 Task: Search for repositories created by a particular user or organization.
Action: Mouse moved to (858, 61)
Screenshot: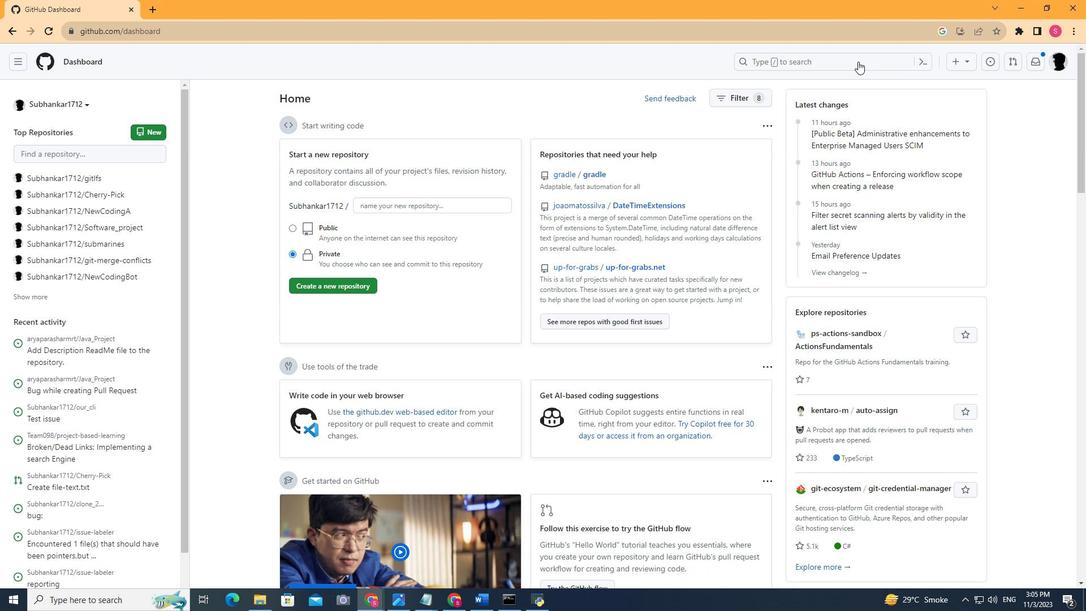 
Action: Mouse pressed left at (858, 61)
Screenshot: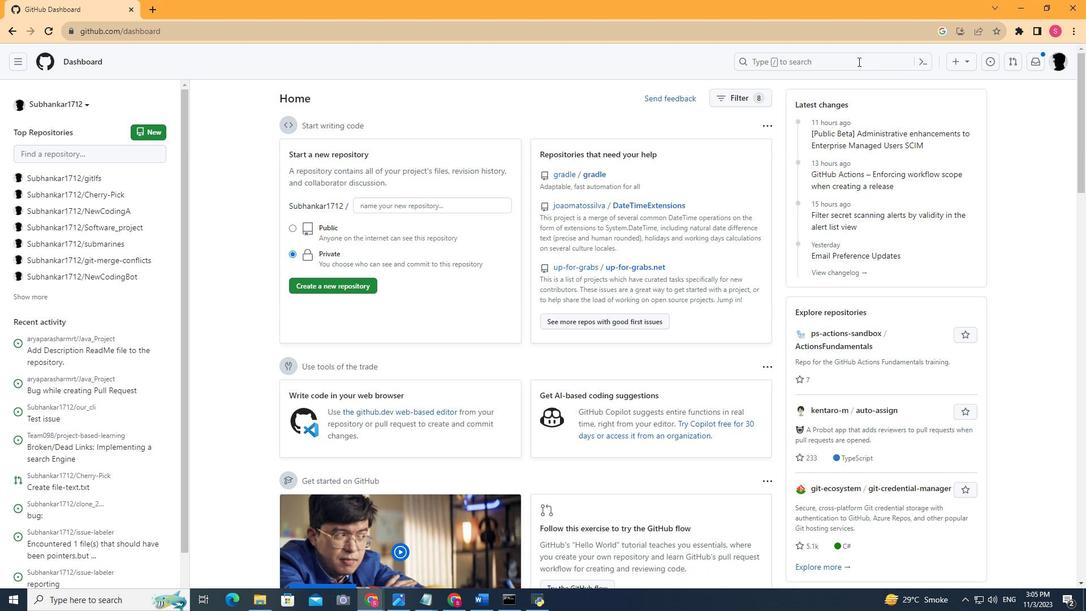 
Action: Key pressed adisoftage
Screenshot: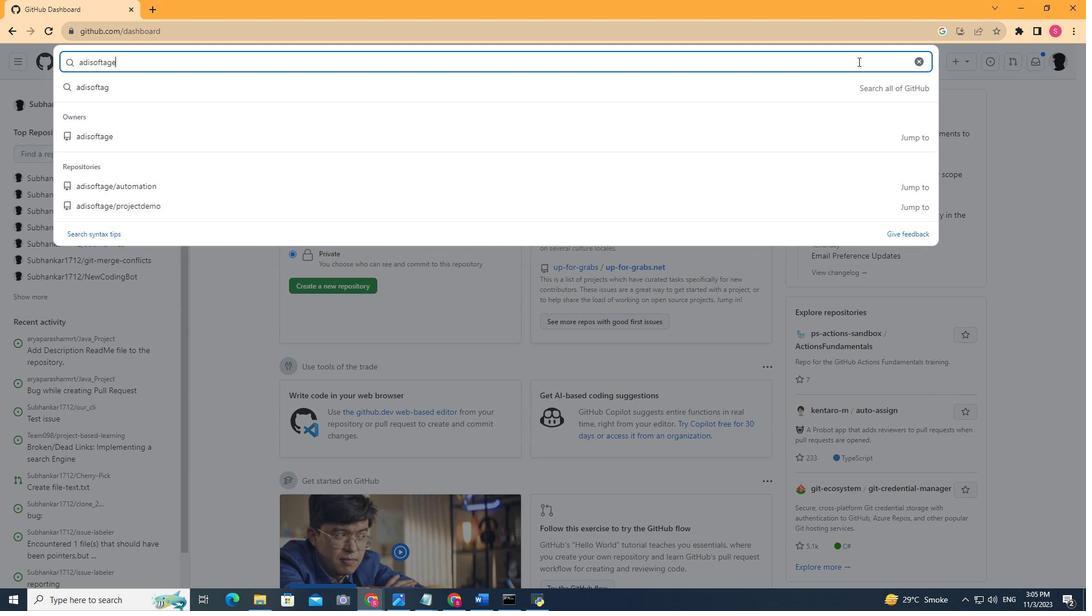 
Action: Mouse moved to (82, 132)
Screenshot: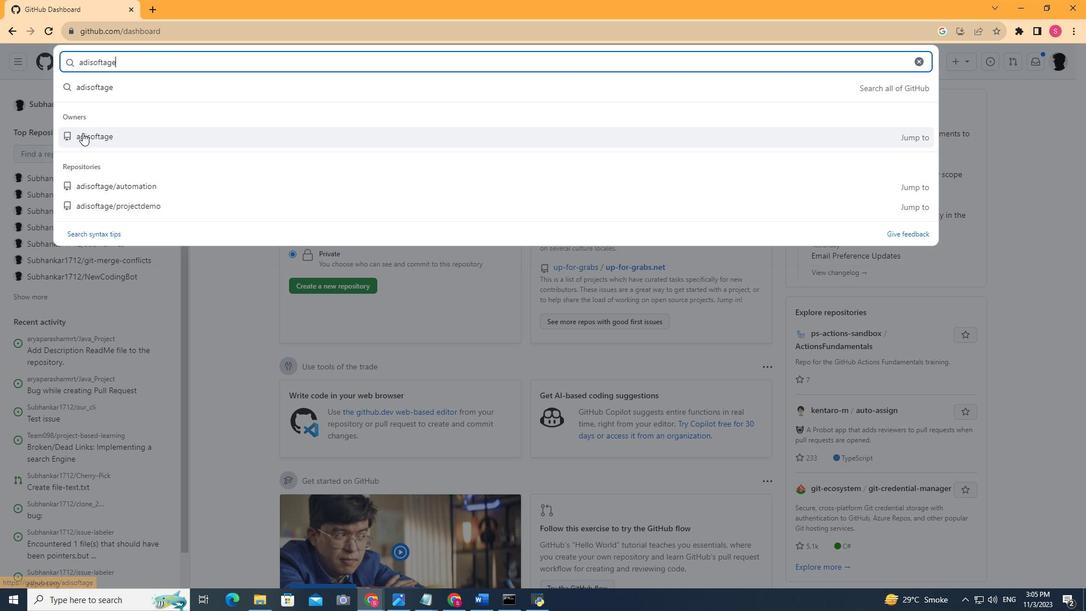 
Action: Mouse pressed left at (82, 132)
Screenshot: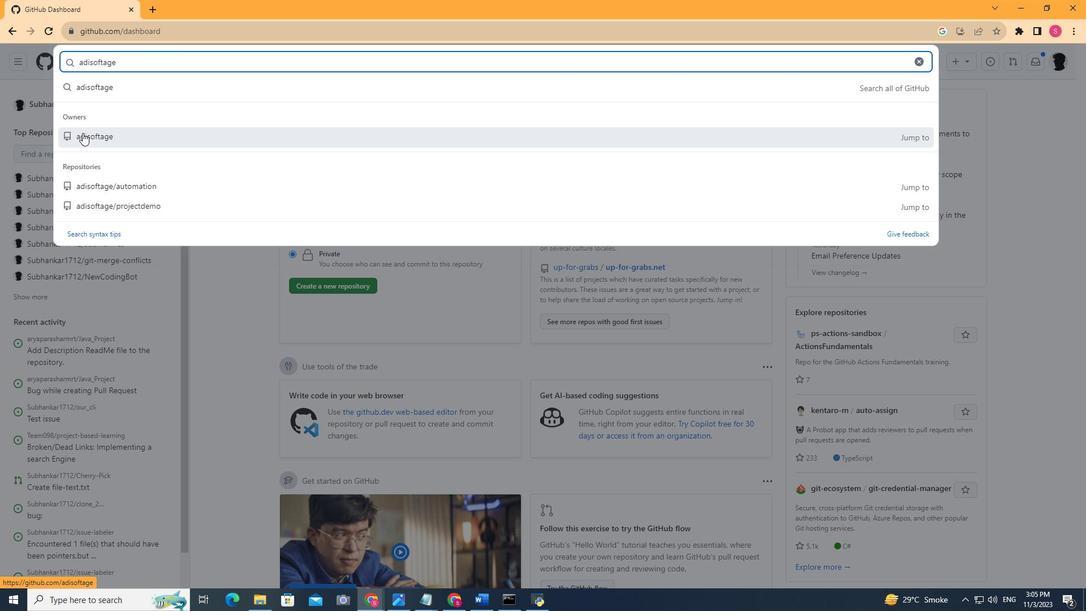 
Action: Mouse moved to (487, 211)
Screenshot: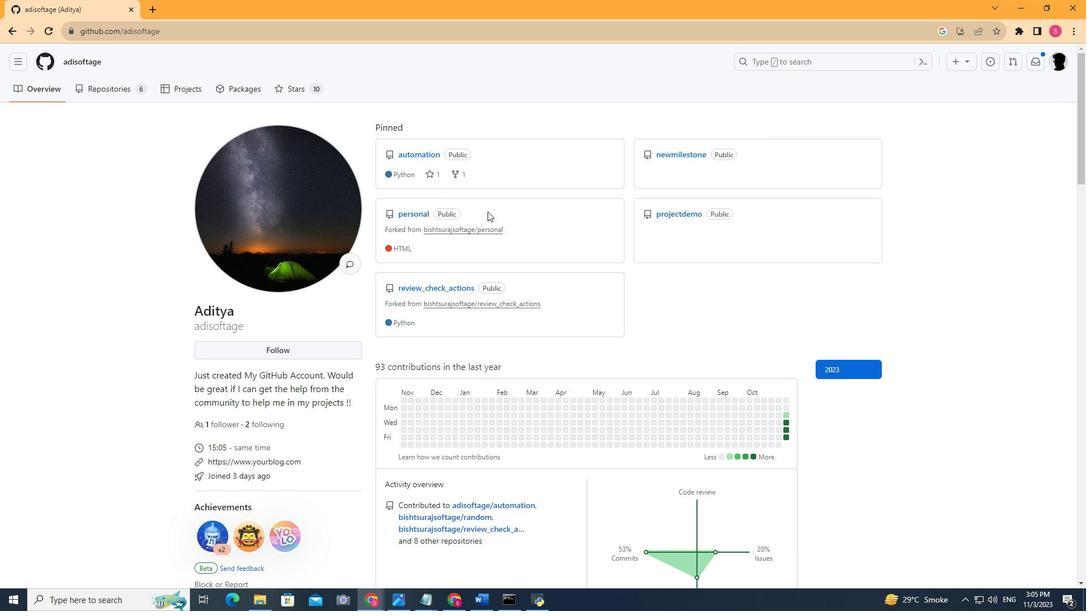 
Action: Mouse scrolled (487, 211) with delta (0, 0)
Screenshot: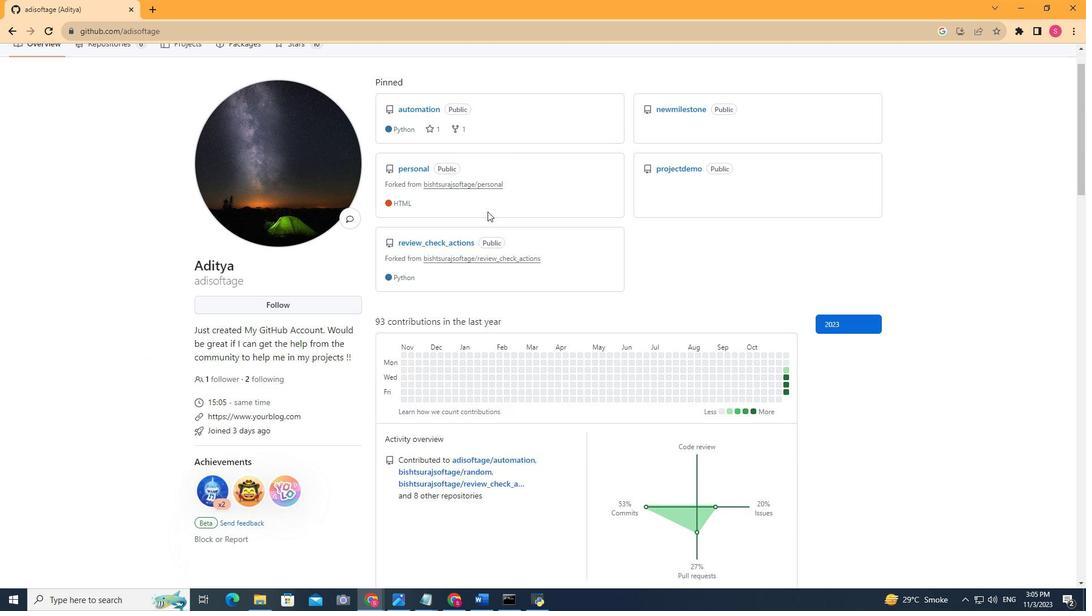 
Action: Mouse scrolled (487, 211) with delta (0, 0)
Screenshot: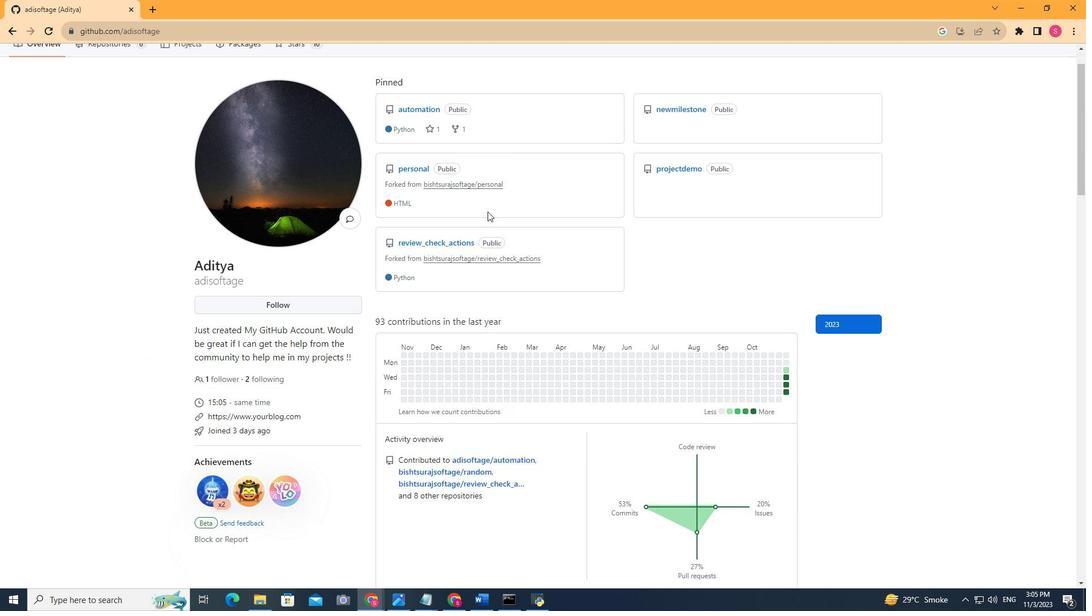 
Action: Mouse scrolled (487, 211) with delta (0, 0)
Screenshot: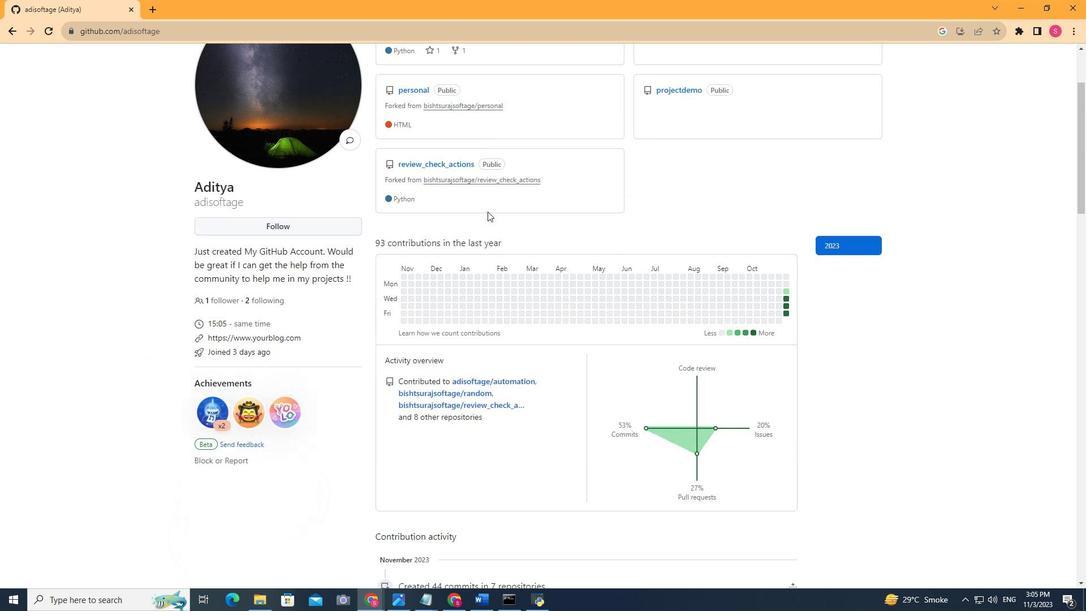 
Action: Mouse scrolled (487, 211) with delta (0, 0)
Screenshot: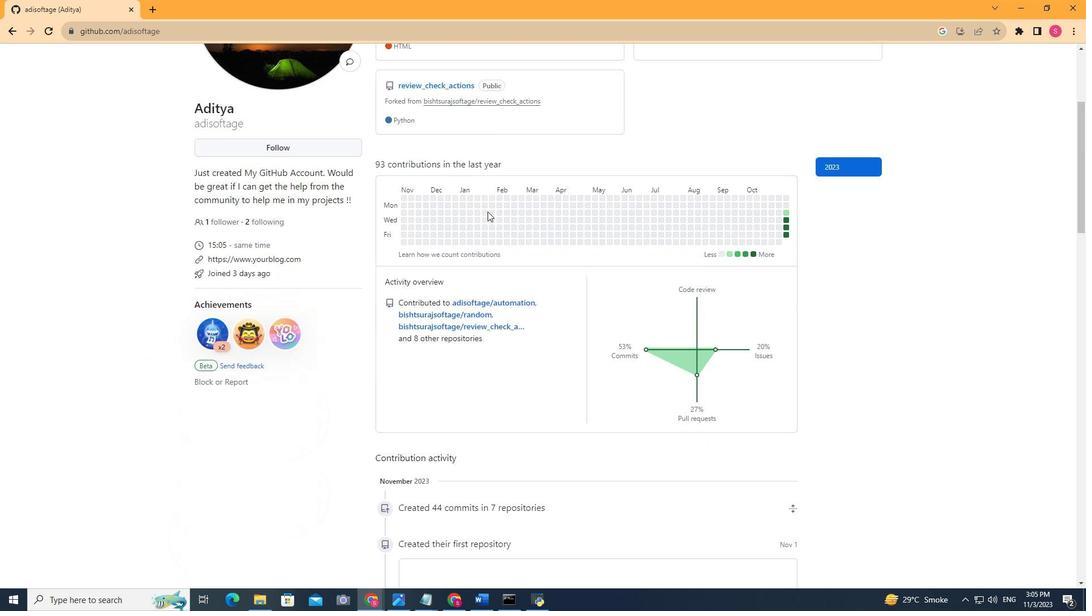 
Action: Mouse scrolled (487, 212) with delta (0, 0)
Screenshot: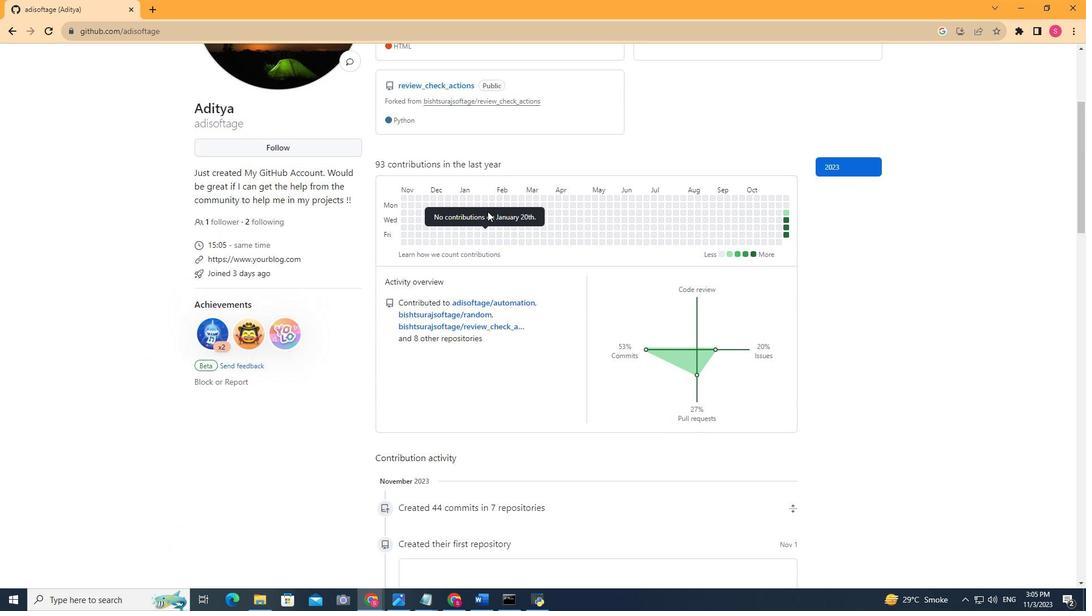 
Action: Mouse scrolled (487, 212) with delta (0, 0)
Screenshot: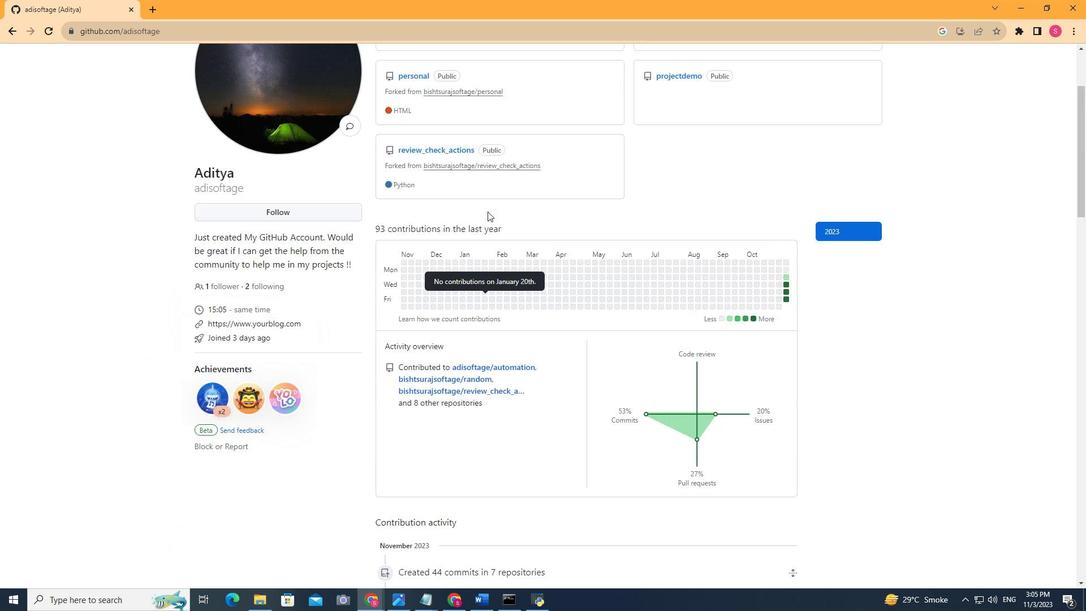
Action: Mouse scrolled (487, 212) with delta (0, 0)
Screenshot: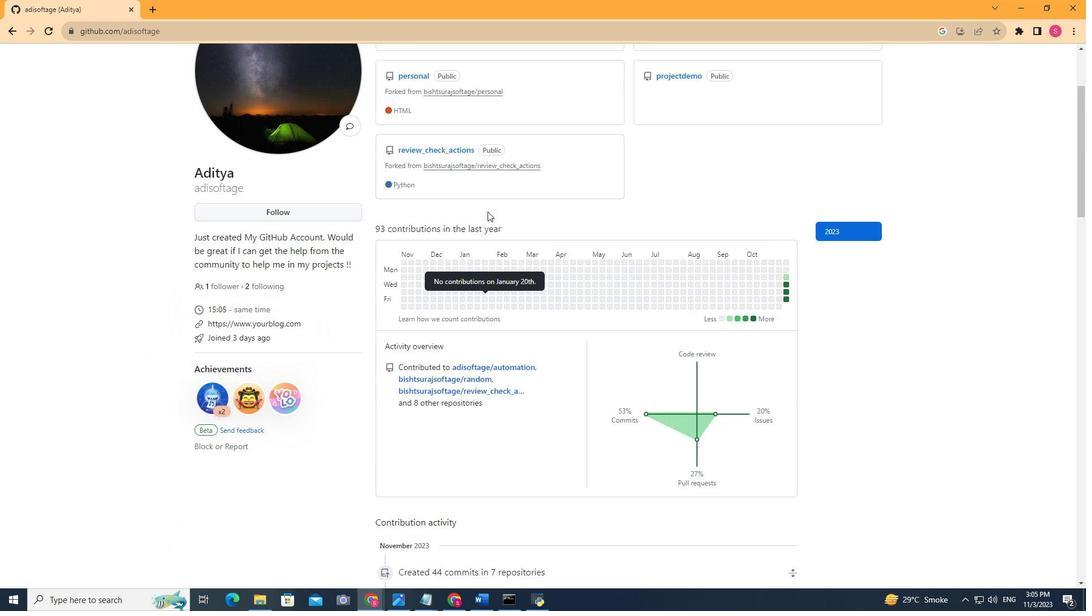 
Action: Mouse scrolled (487, 212) with delta (0, 0)
Screenshot: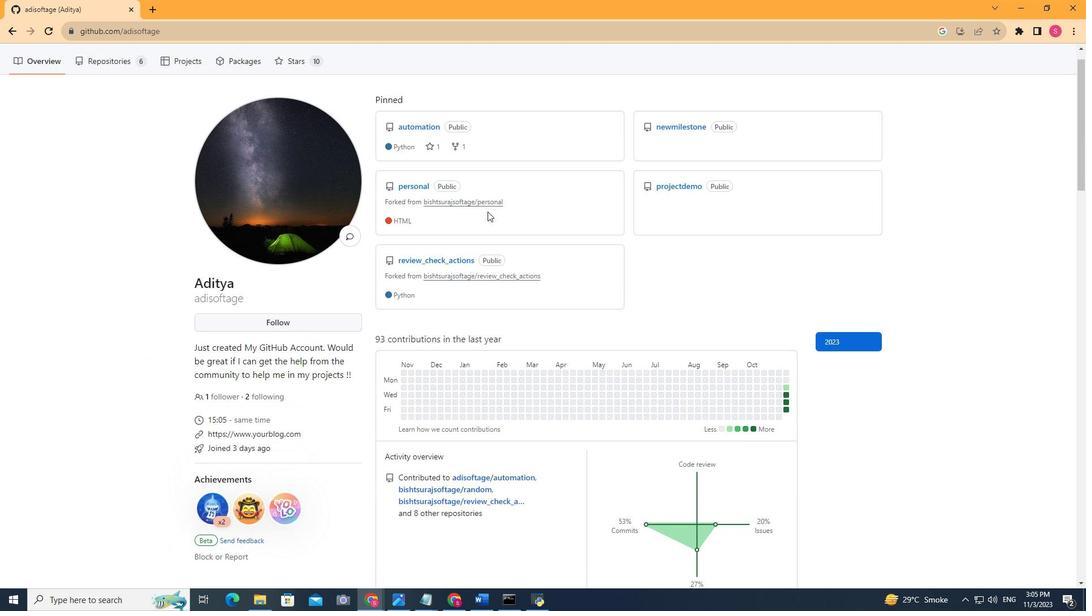 
Action: Mouse scrolled (487, 212) with delta (0, 0)
Screenshot: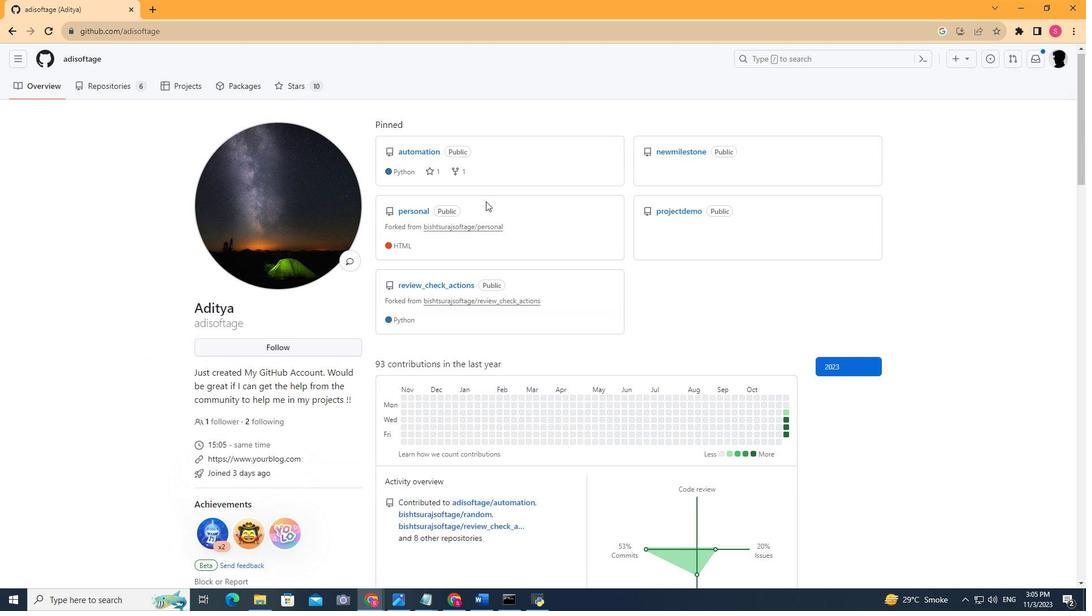 
Action: Mouse moved to (487, 211)
Screenshot: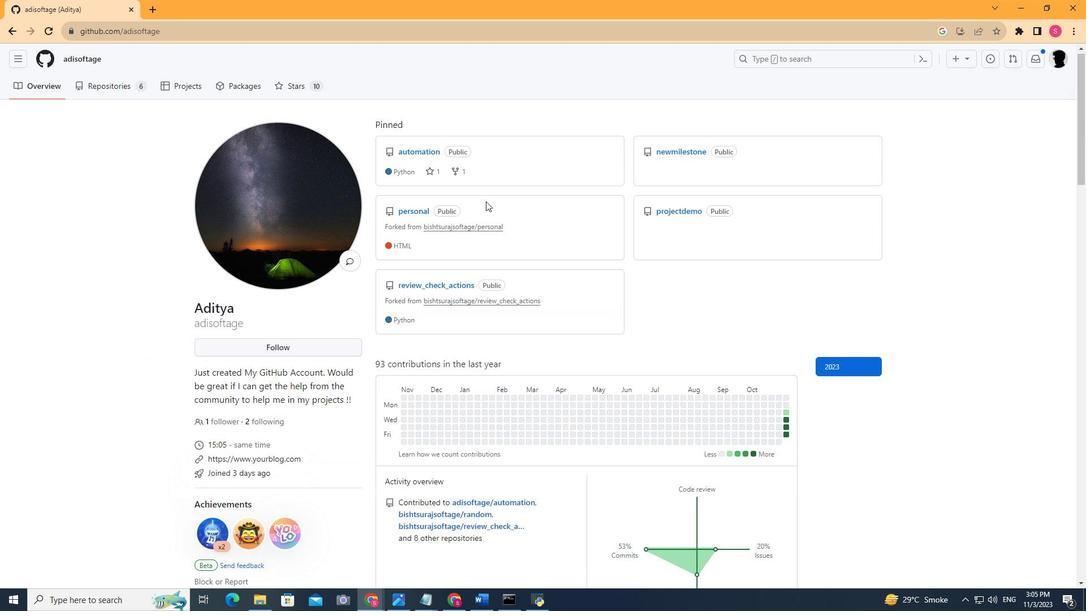 
Action: Mouse scrolled (487, 212) with delta (0, 0)
Screenshot: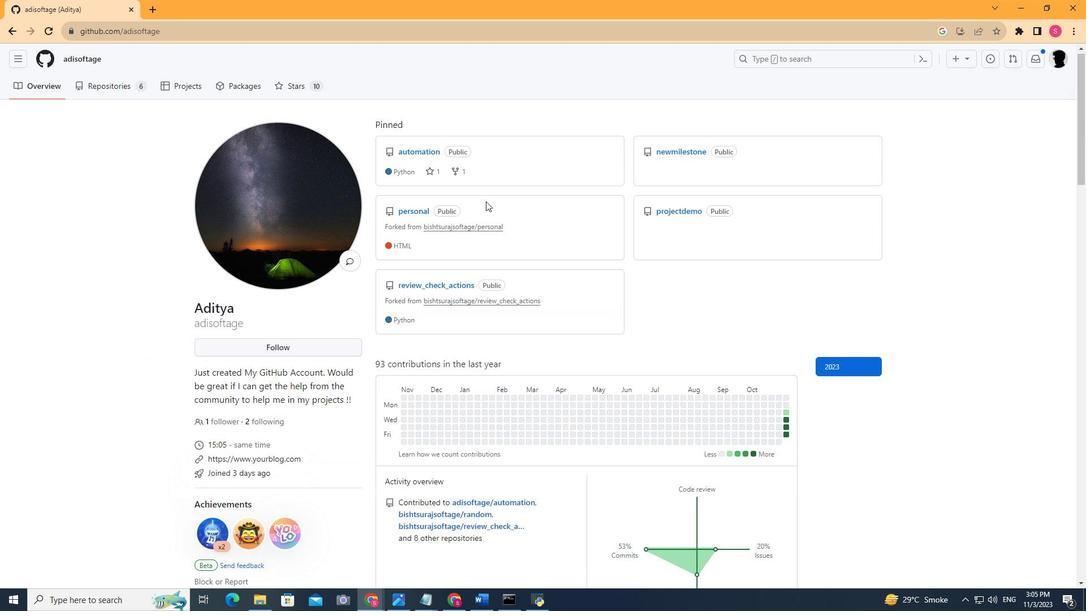 
Action: Mouse moved to (668, 157)
Screenshot: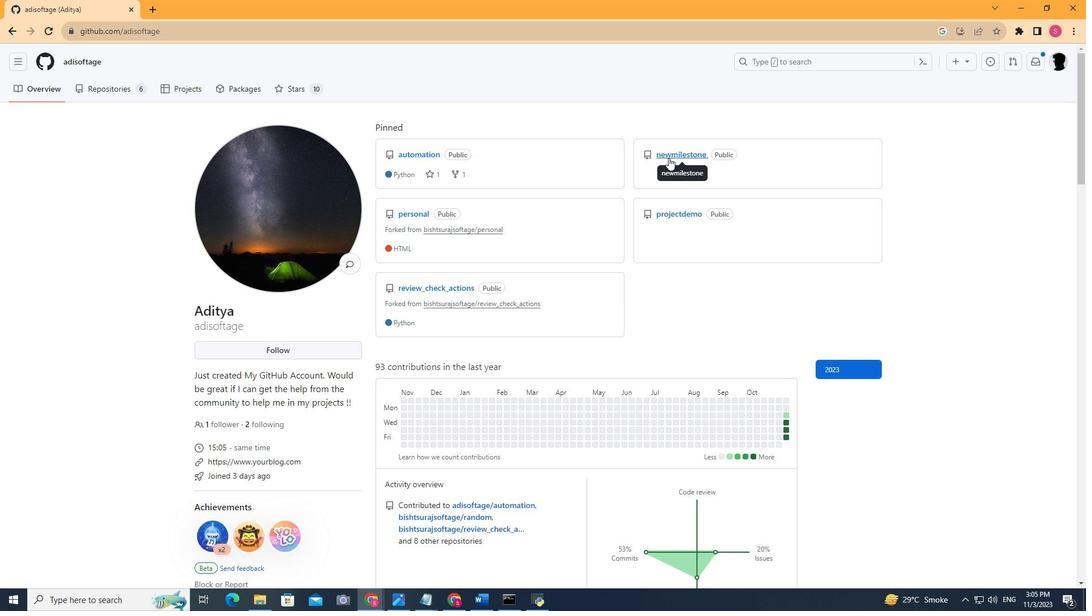 
Action: Mouse scrolled (668, 158) with delta (0, 0)
Screenshot: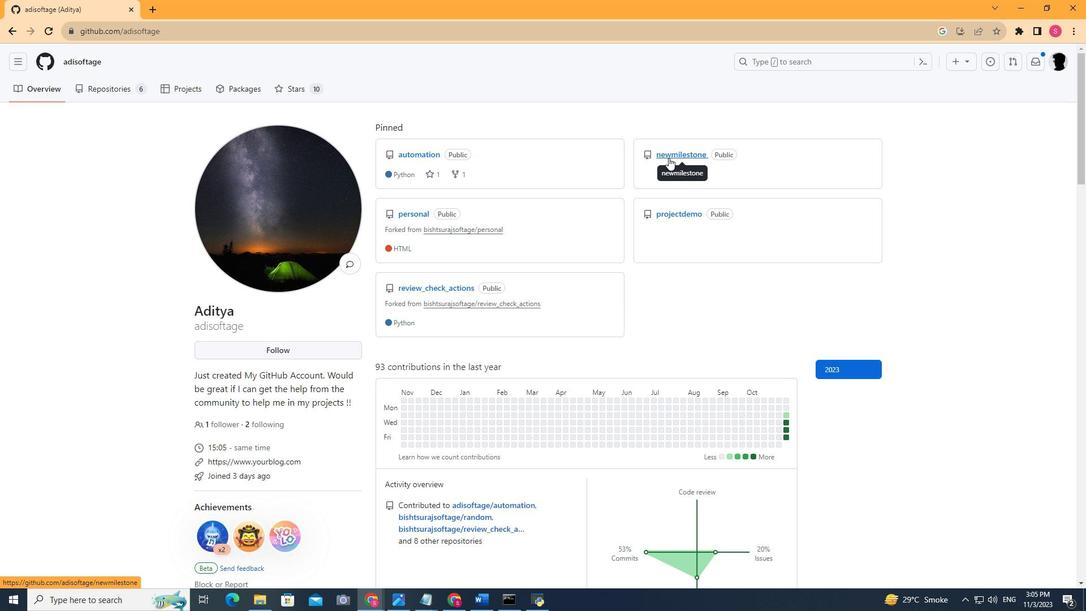 
Action: Mouse scrolled (668, 158) with delta (0, 0)
Screenshot: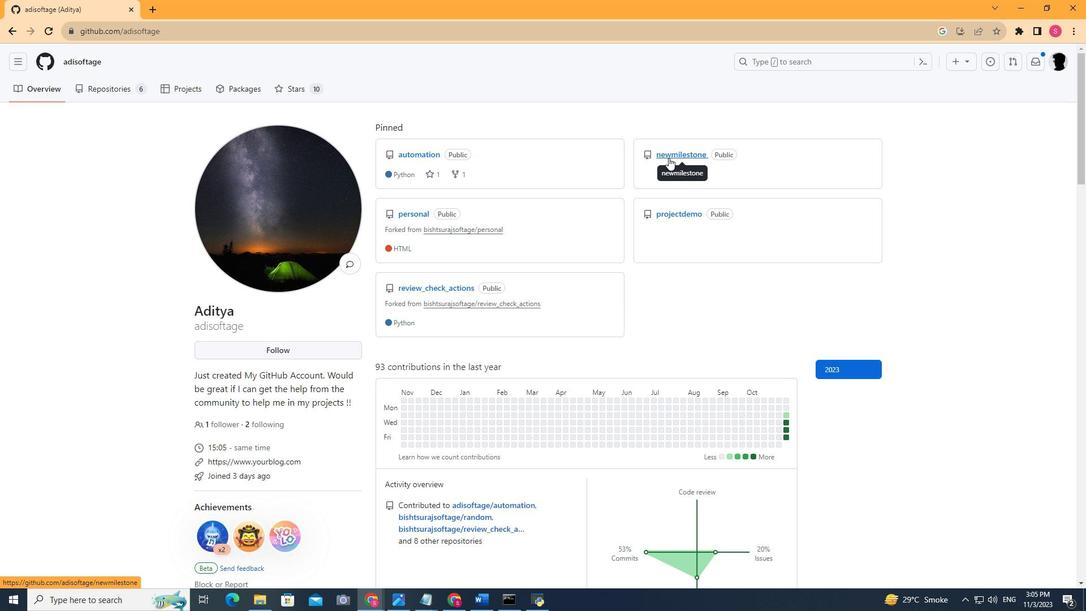 
Action: Mouse scrolled (668, 158) with delta (0, 0)
Screenshot: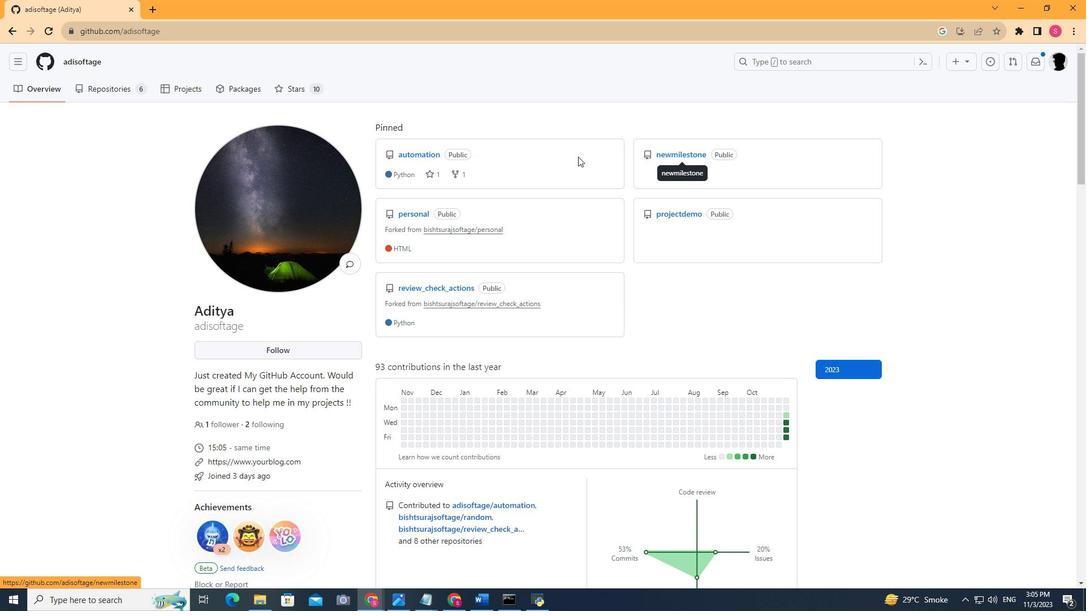 
Action: Mouse moved to (118, 92)
Screenshot: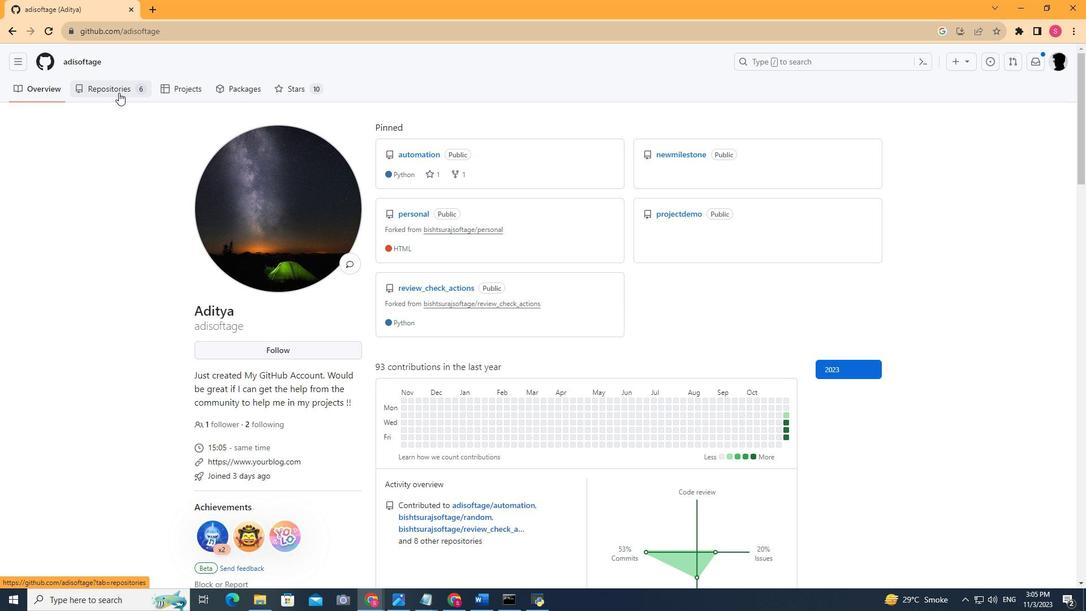 
Action: Mouse pressed left at (118, 92)
Screenshot: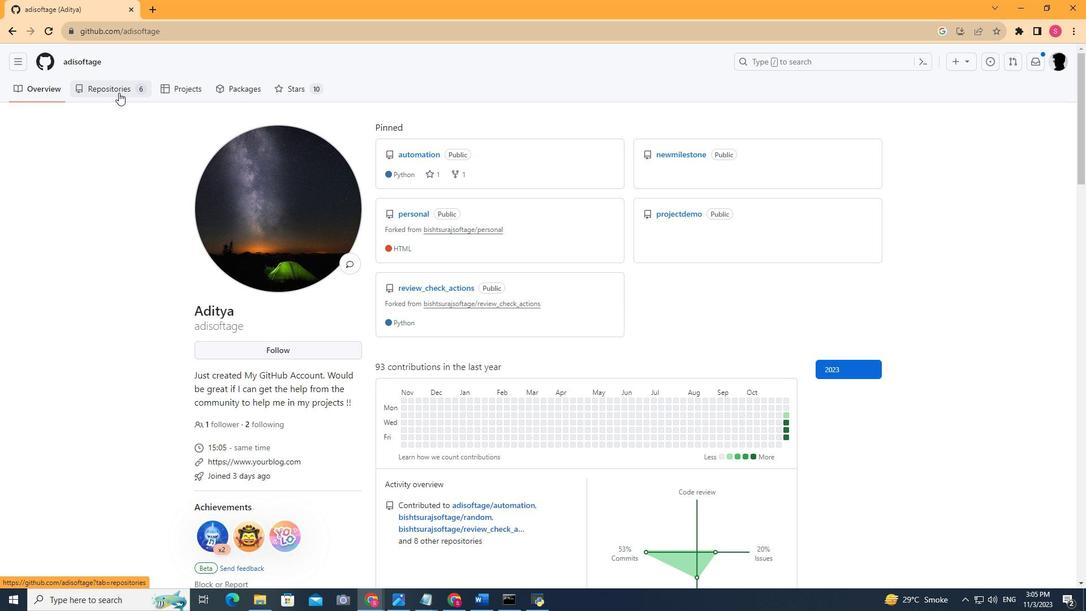
Action: Mouse moved to (510, 173)
Screenshot: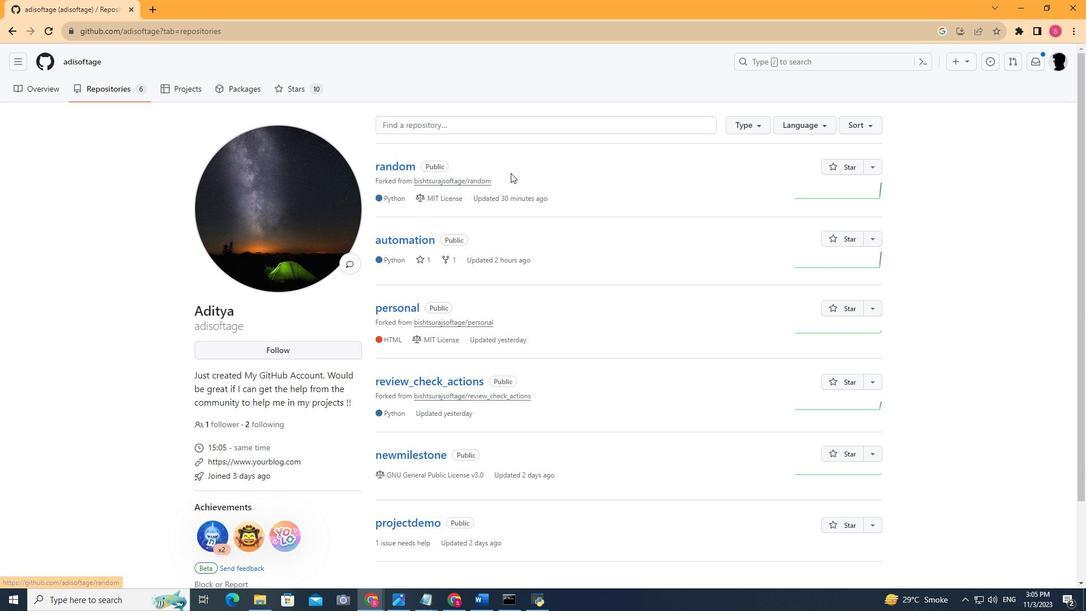 
Action: Mouse scrolled (510, 172) with delta (0, 0)
Screenshot: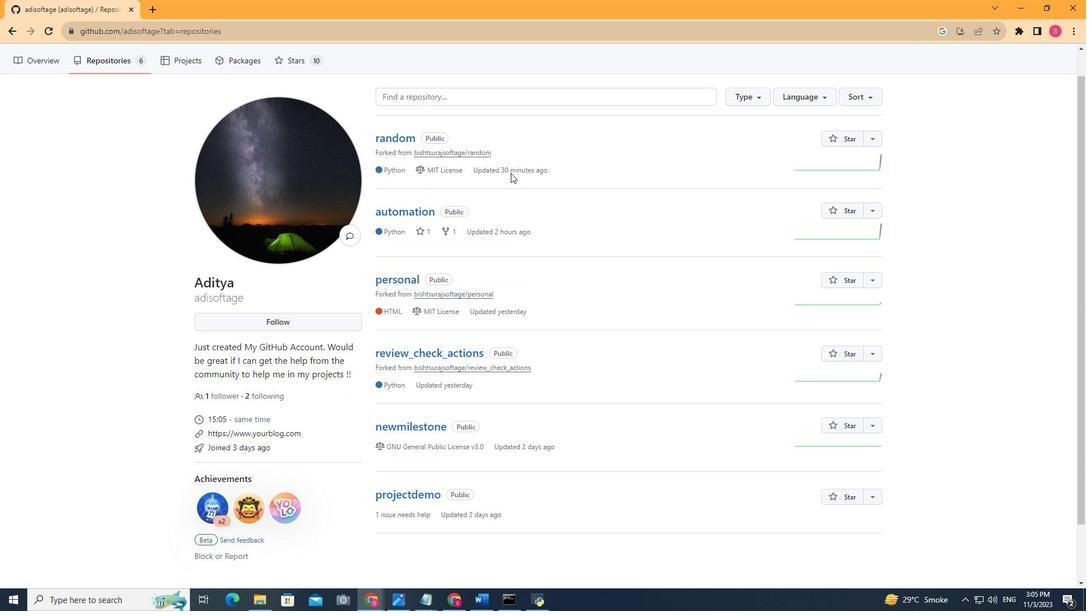 
Action: Mouse scrolled (510, 172) with delta (0, 0)
Screenshot: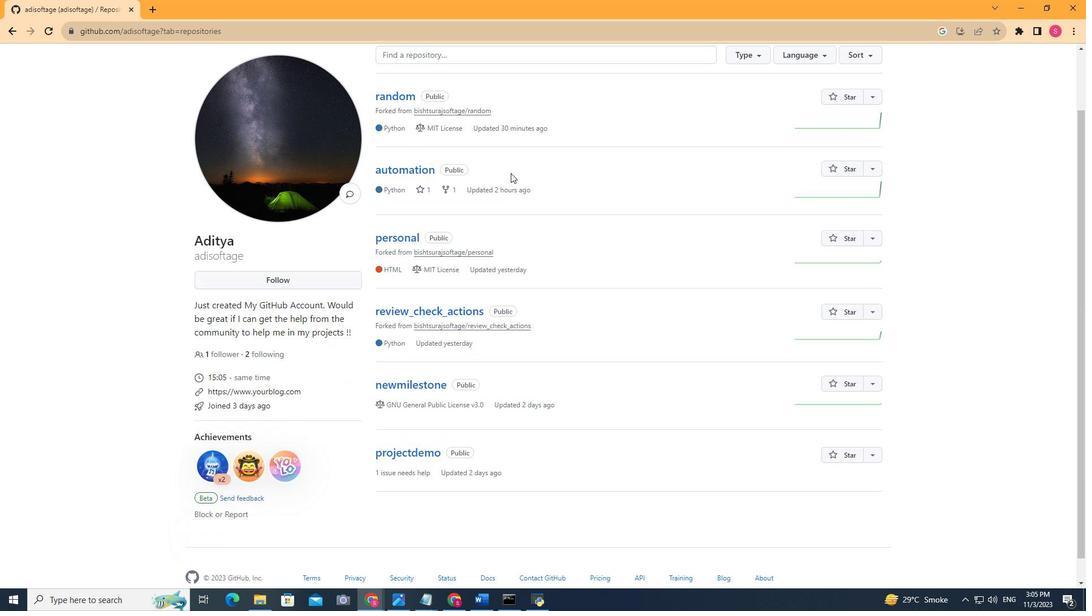 
Action: Mouse scrolled (510, 172) with delta (0, 0)
Screenshot: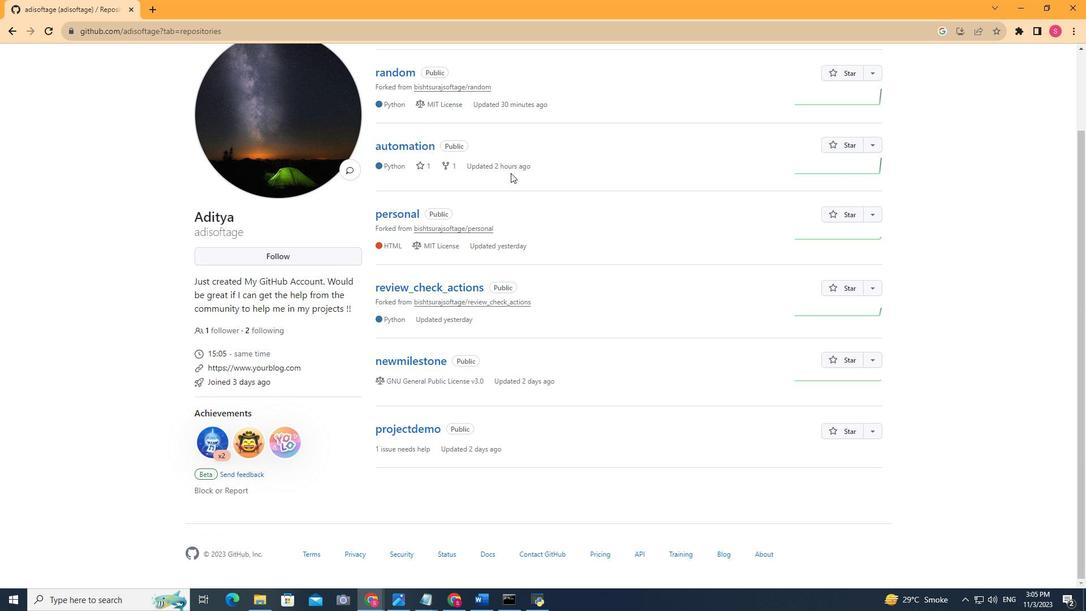 
Action: Mouse scrolled (510, 172) with delta (0, 0)
Screenshot: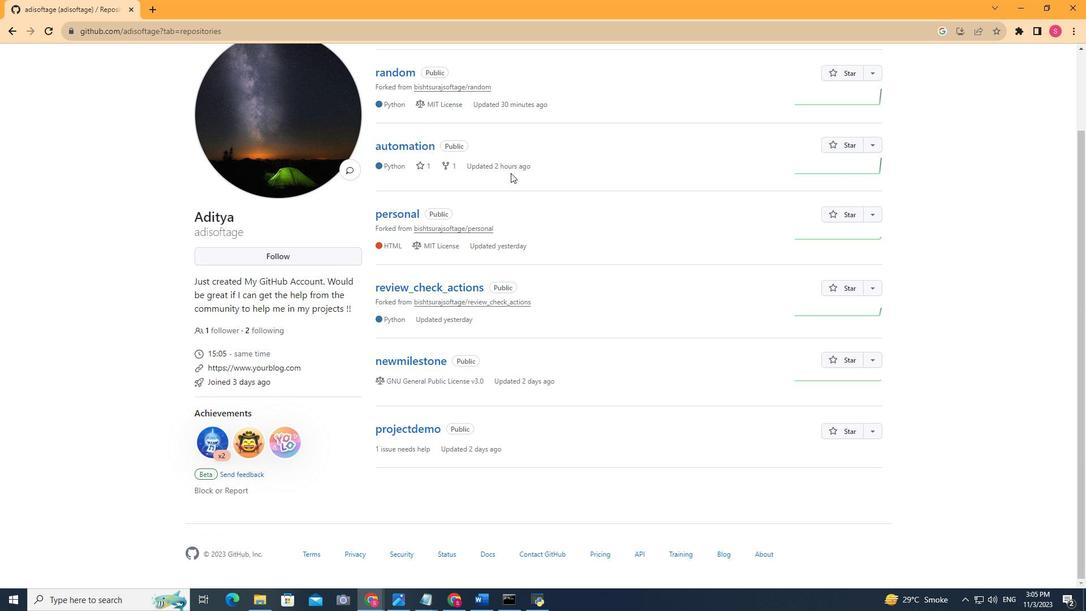 
Action: Mouse scrolled (510, 172) with delta (0, 0)
Screenshot: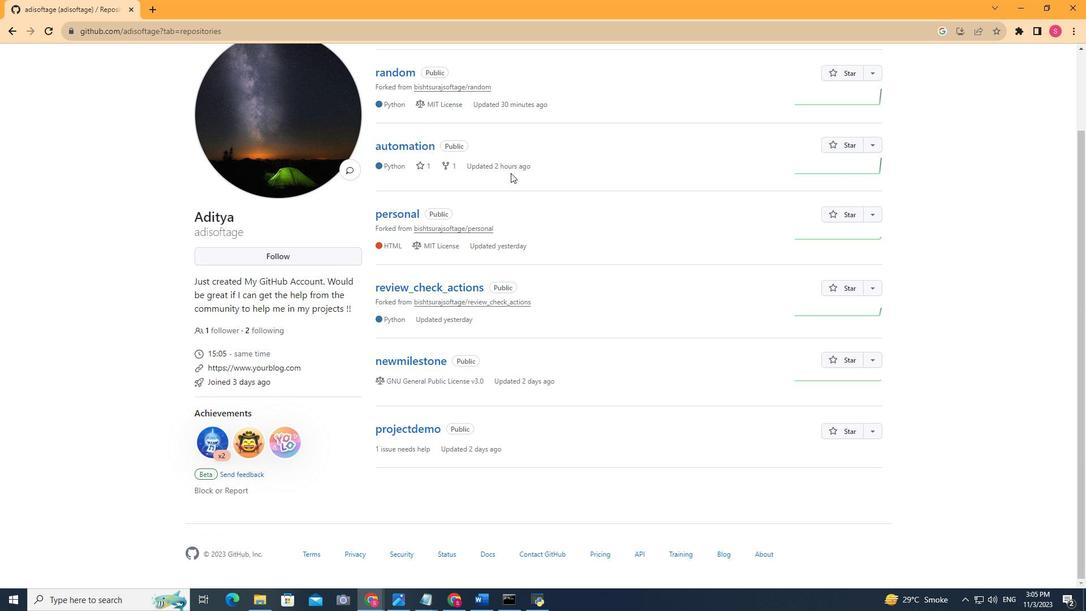 
Action: Mouse scrolled (510, 173) with delta (0, 0)
Screenshot: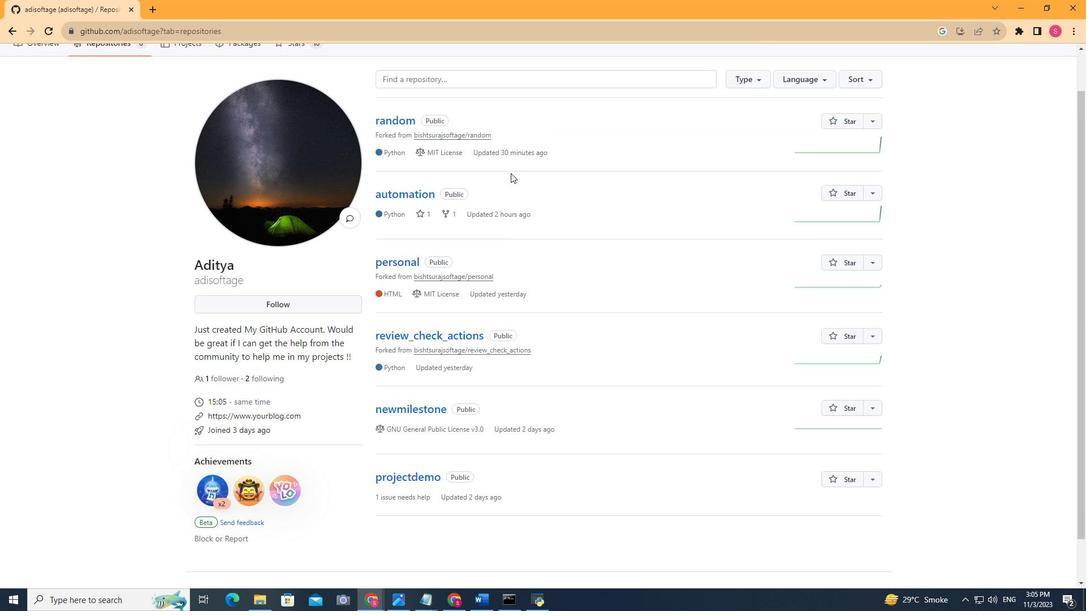 
Action: Mouse scrolled (510, 173) with delta (0, 0)
Screenshot: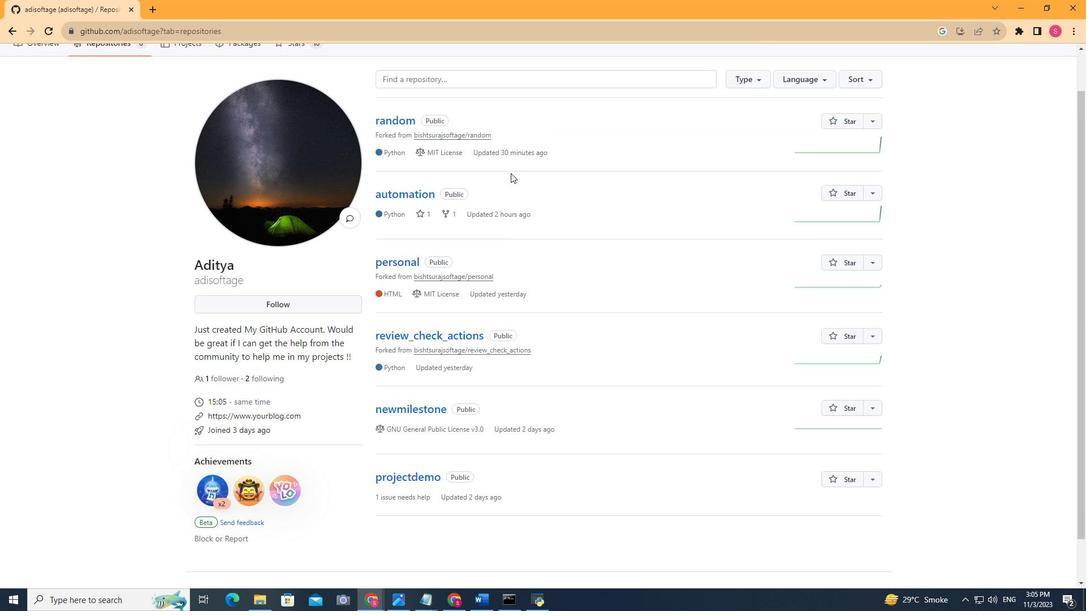
Action: Mouse scrolled (510, 173) with delta (0, 0)
Screenshot: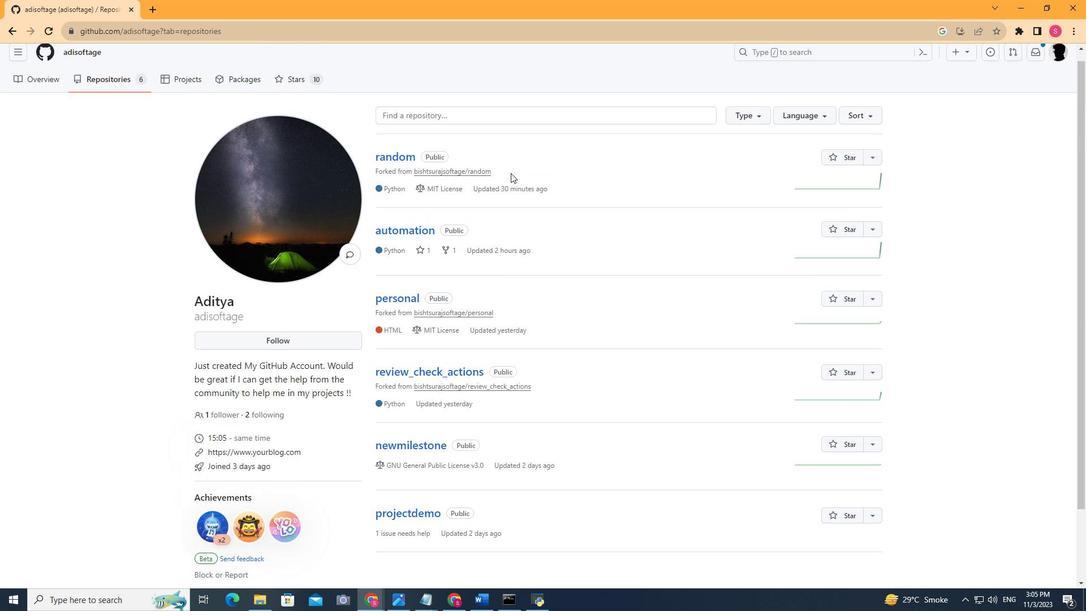 
Action: Mouse scrolled (510, 173) with delta (0, 0)
Screenshot: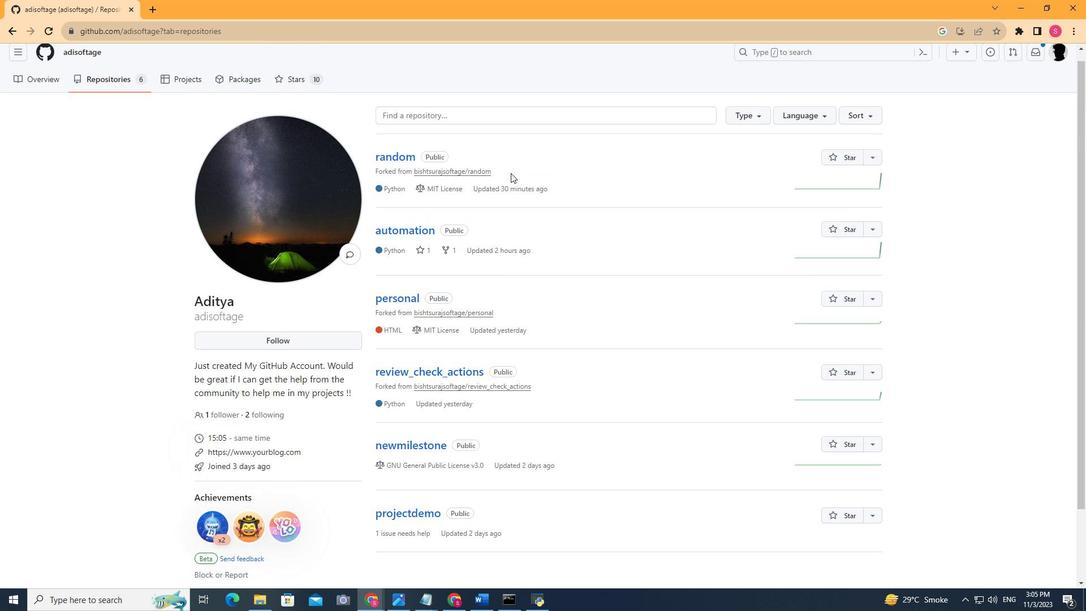 
Action: Mouse scrolled (510, 173) with delta (0, 0)
Screenshot: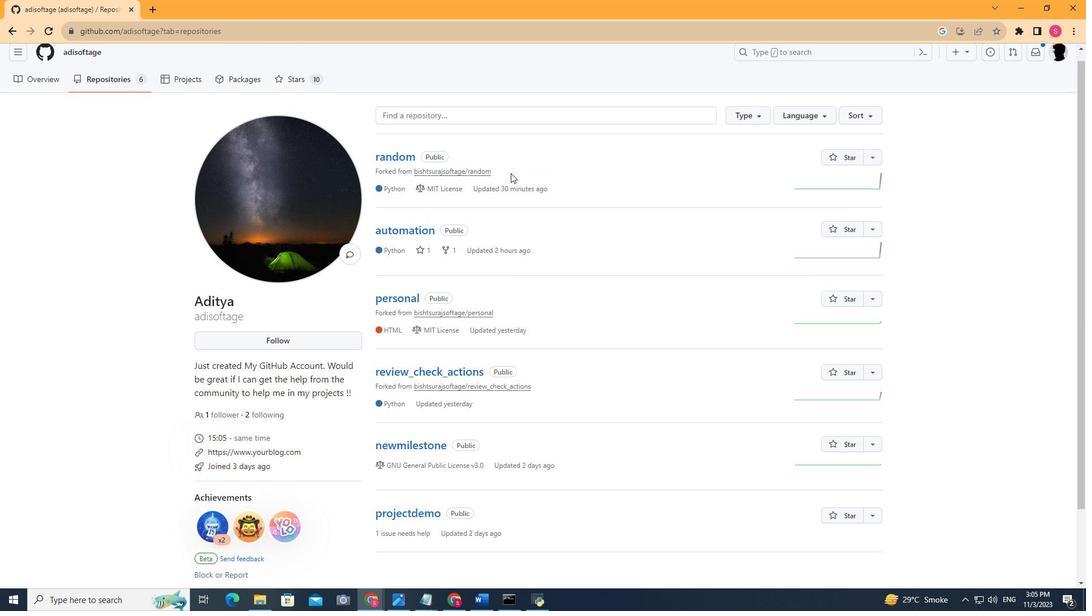 
Action: Mouse scrolled (510, 173) with delta (0, 0)
Screenshot: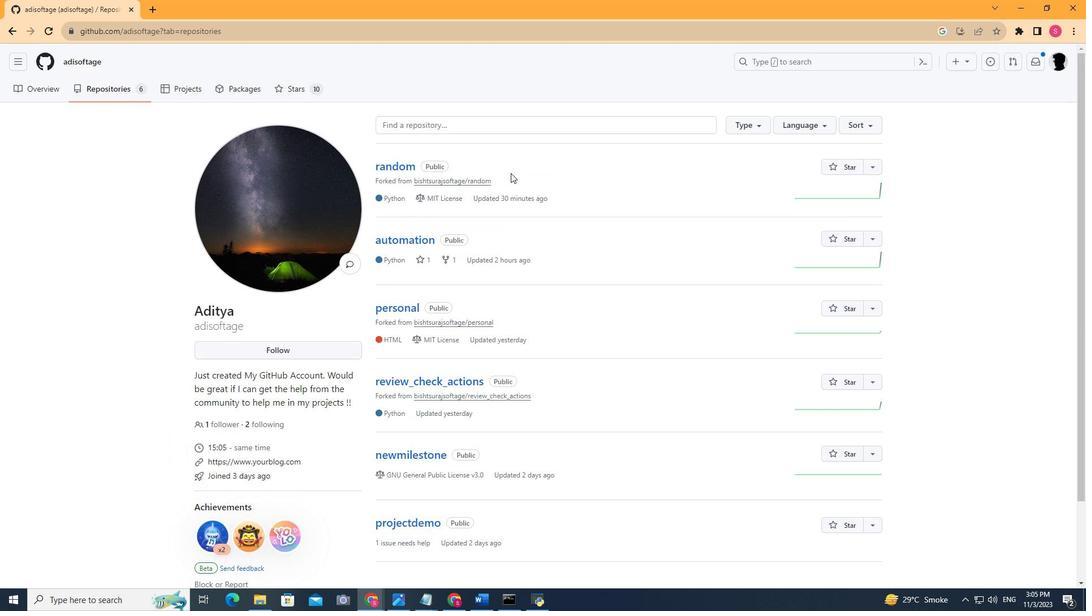 
